 Task: Create a due date automation trigger when advanced on, 2 hours before a card is due add fields without custom field "Resume" set to a number greater than 1 and lower than 10.
Action: Mouse moved to (745, 89)
Screenshot: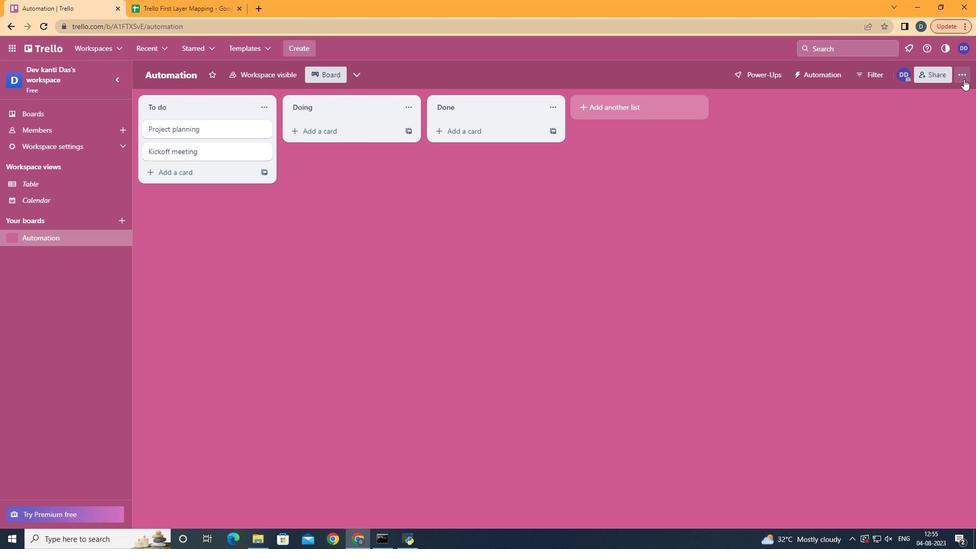 
Action: Mouse pressed left at (745, 89)
Screenshot: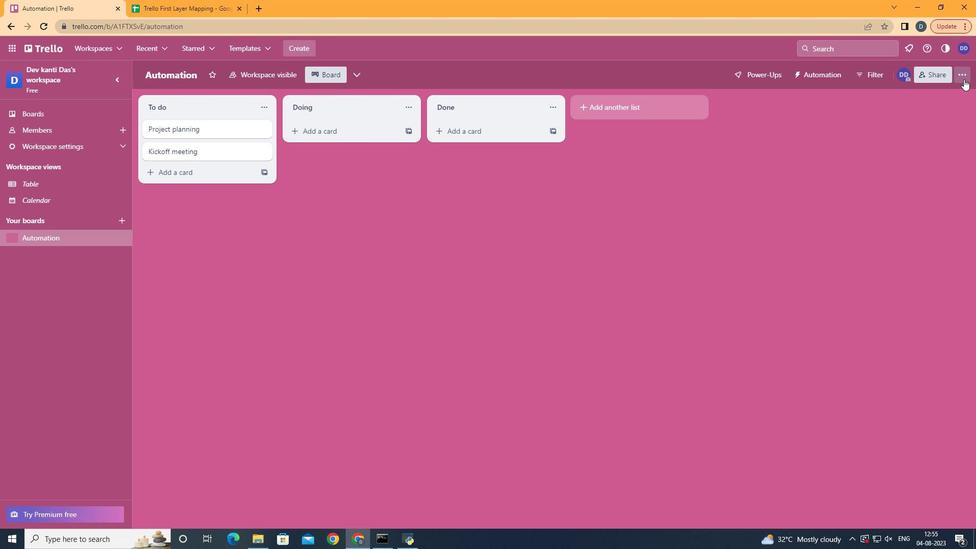 
Action: Mouse moved to (695, 226)
Screenshot: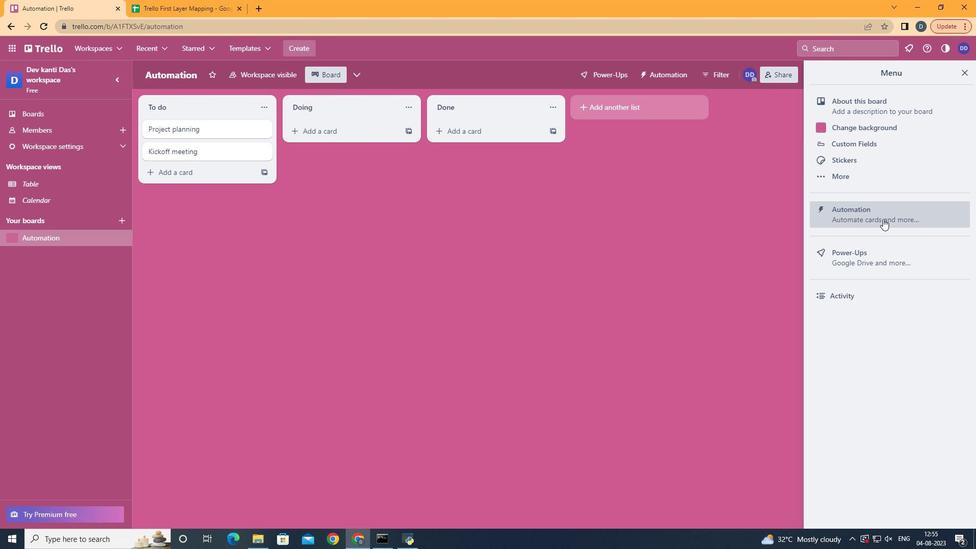 
Action: Mouse pressed left at (695, 226)
Screenshot: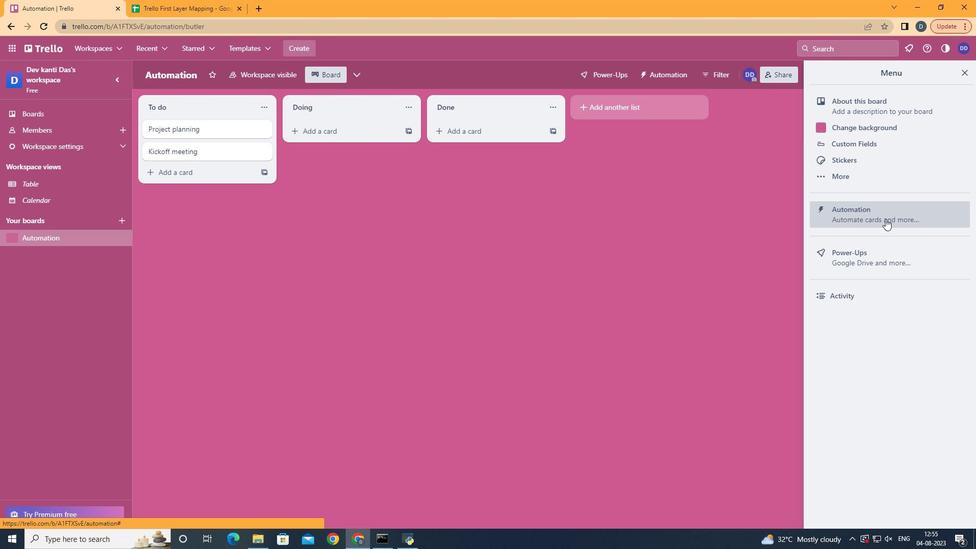 
Action: Mouse moved to (286, 208)
Screenshot: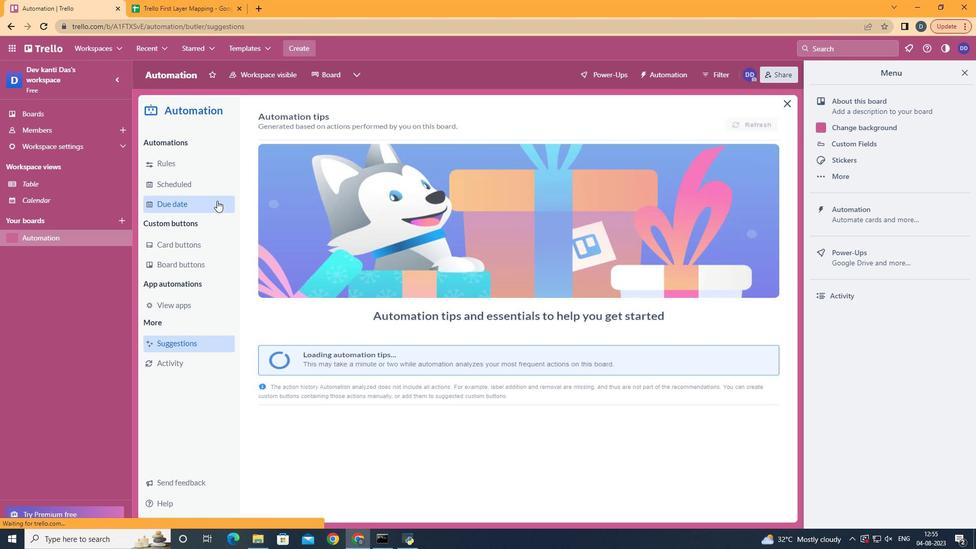 
Action: Mouse pressed left at (286, 208)
Screenshot: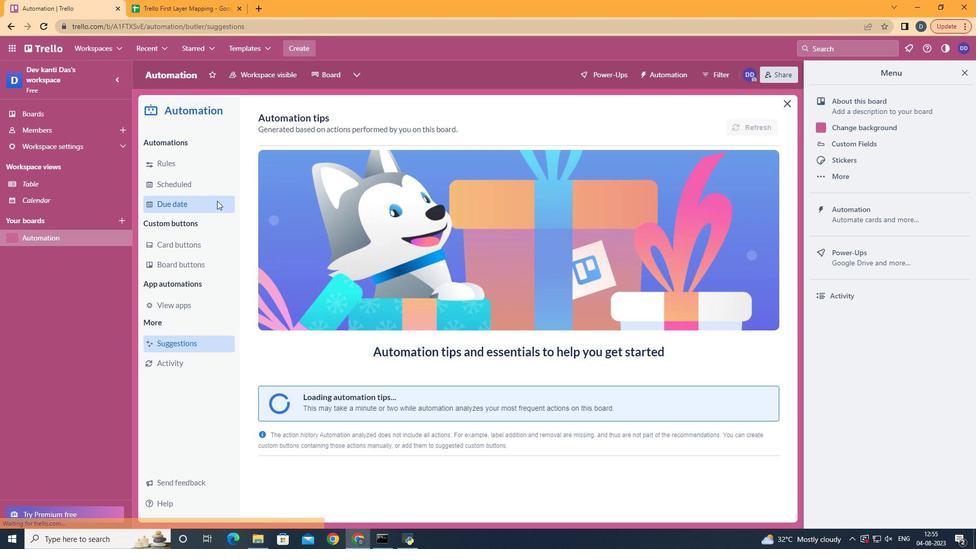
Action: Mouse moved to (589, 128)
Screenshot: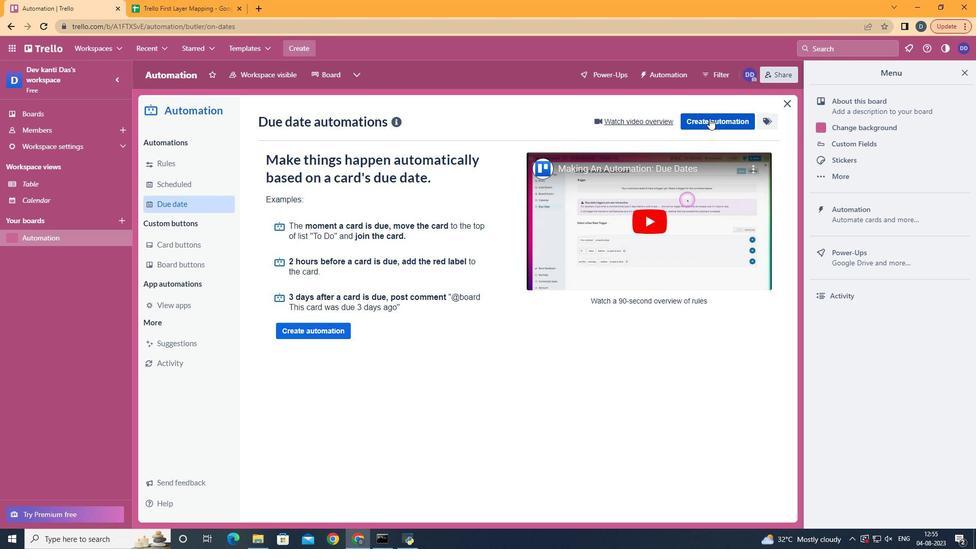 
Action: Mouse pressed left at (589, 128)
Screenshot: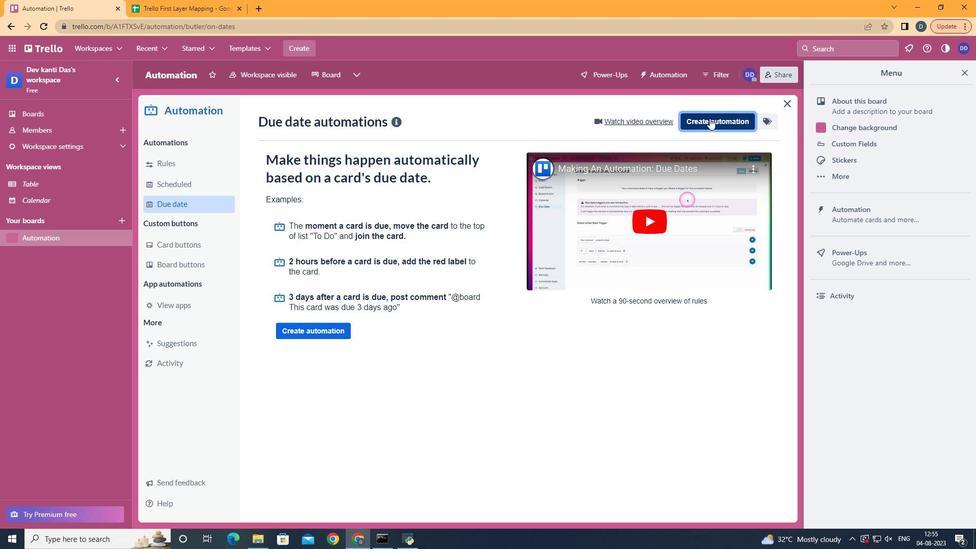 
Action: Mouse moved to (472, 244)
Screenshot: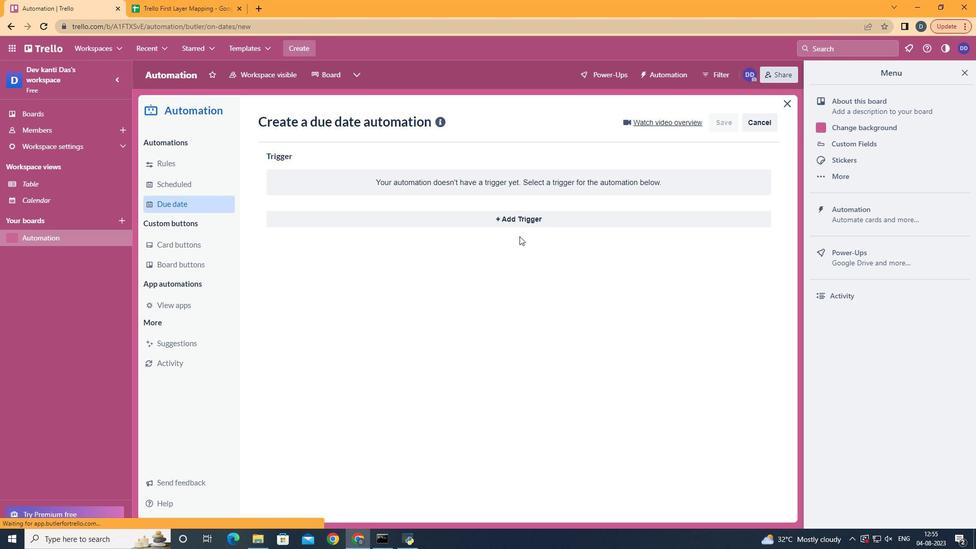 
Action: Mouse pressed left at (472, 244)
Screenshot: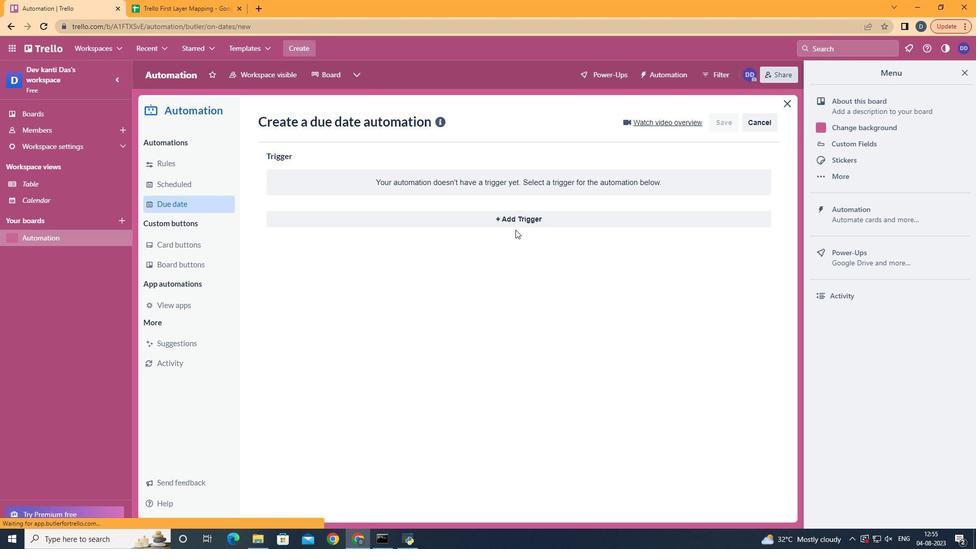 
Action: Mouse moved to (470, 230)
Screenshot: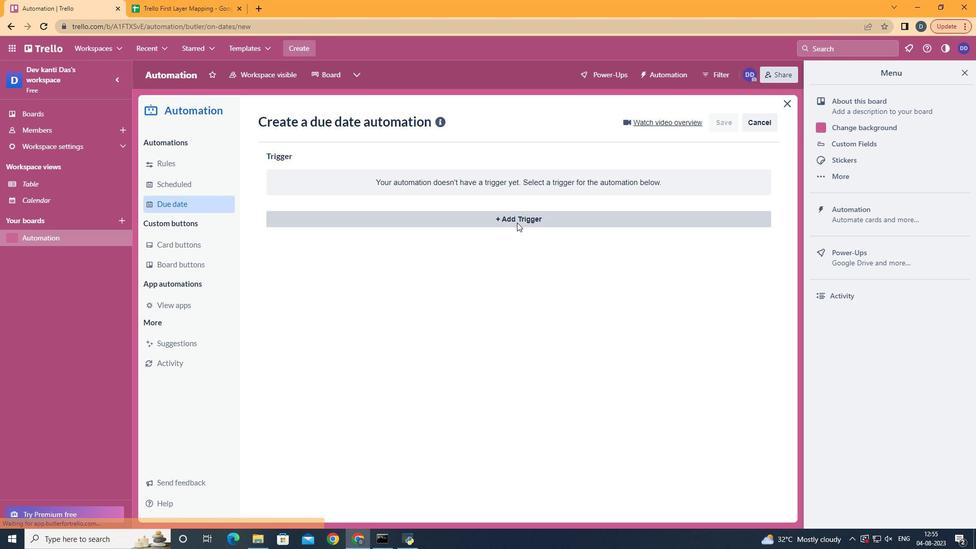 
Action: Mouse pressed left at (470, 230)
Screenshot: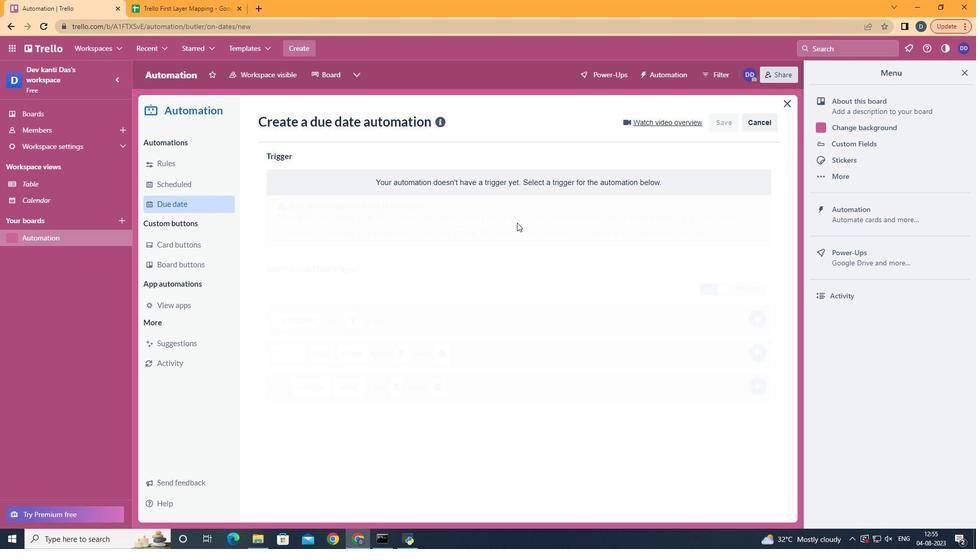 
Action: Mouse moved to (367, 436)
Screenshot: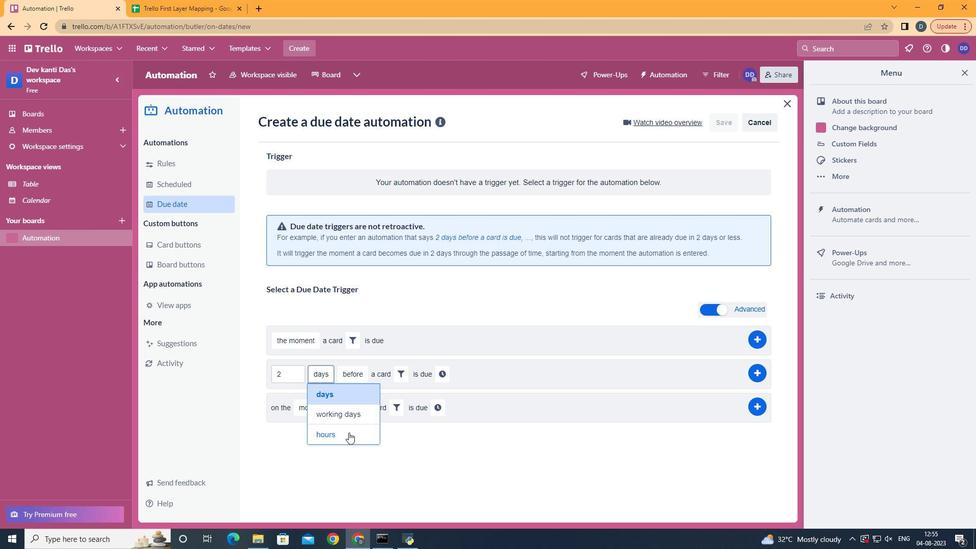 
Action: Mouse pressed left at (367, 436)
Screenshot: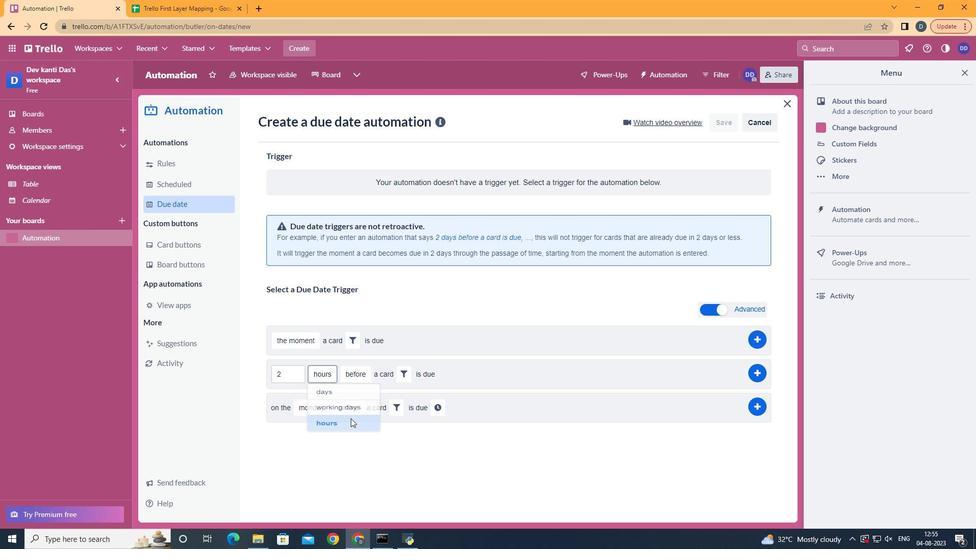 
Action: Mouse moved to (377, 399)
Screenshot: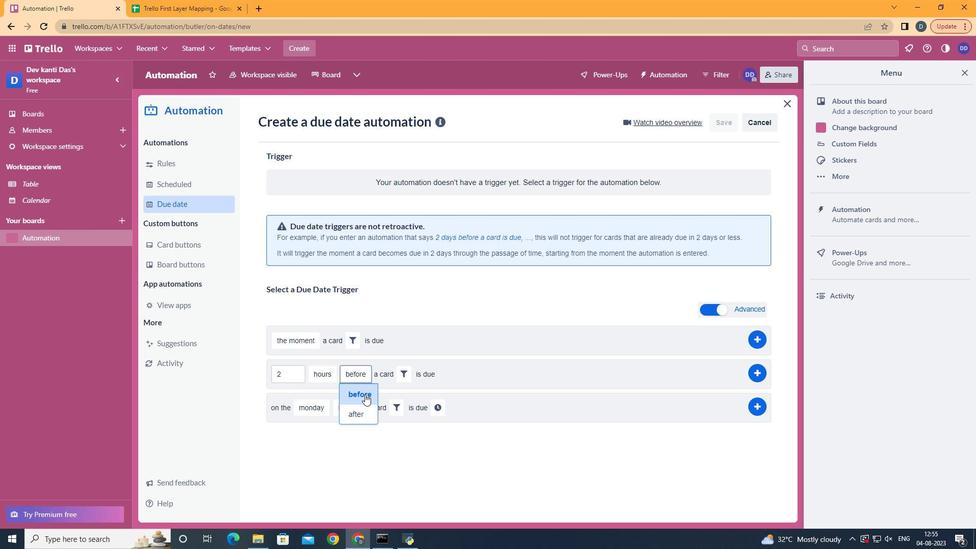 
Action: Mouse pressed left at (377, 399)
Screenshot: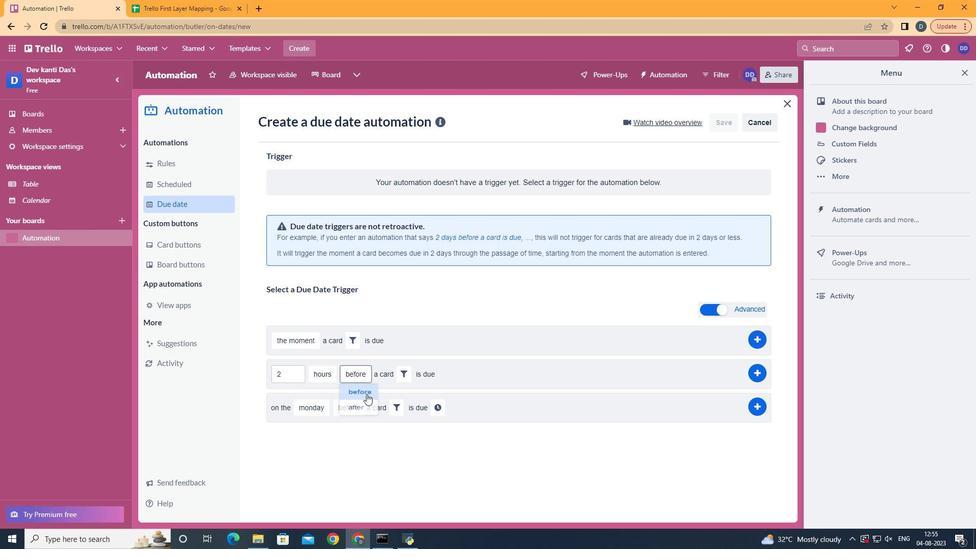 
Action: Mouse moved to (400, 378)
Screenshot: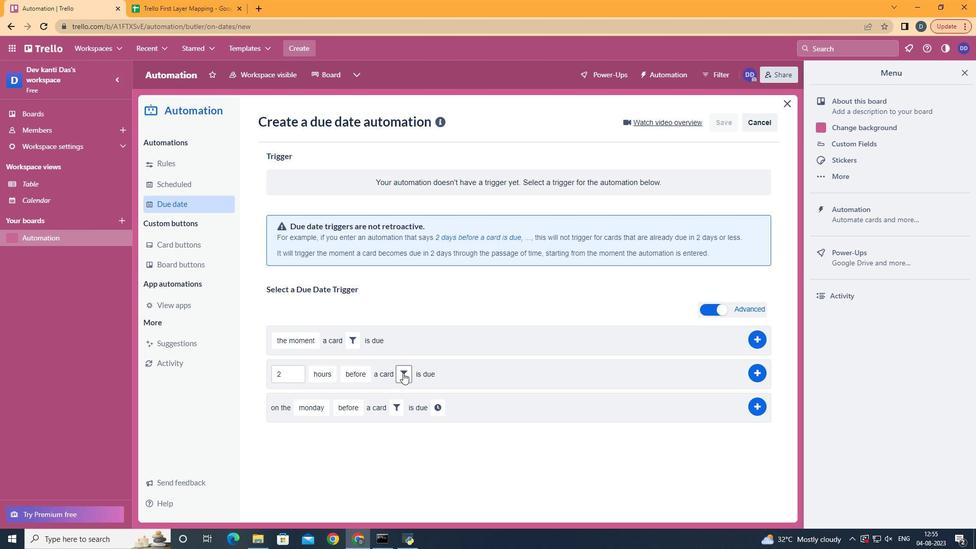 
Action: Mouse pressed left at (400, 378)
Screenshot: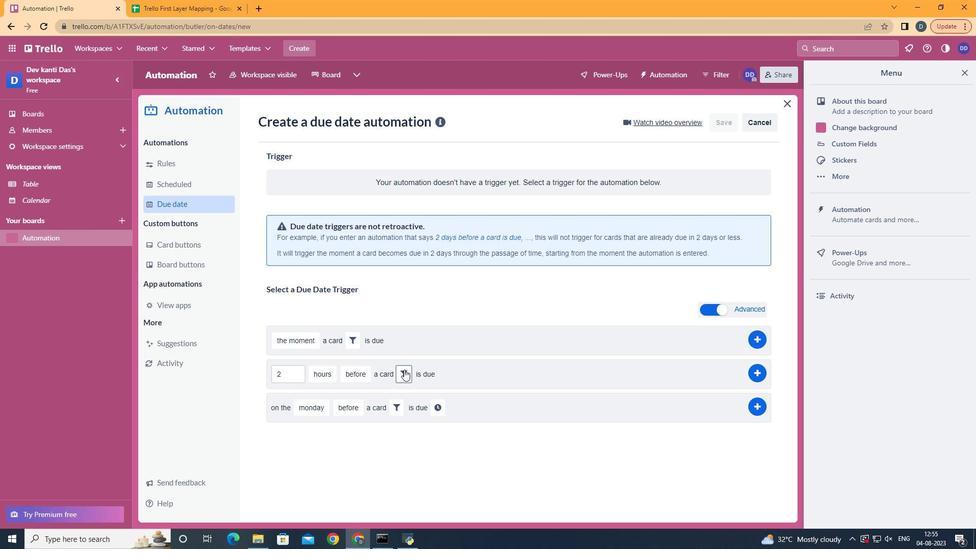 
Action: Mouse moved to (498, 413)
Screenshot: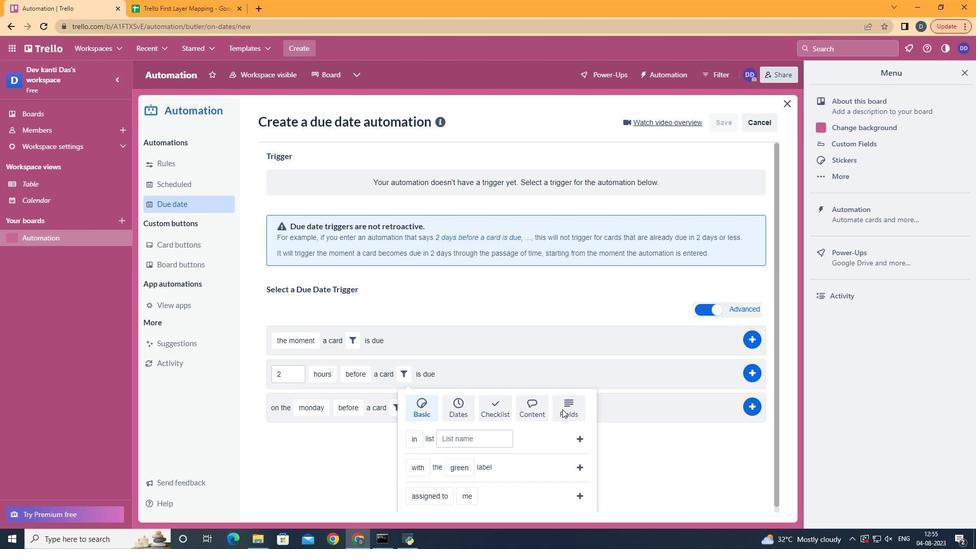 
Action: Mouse pressed left at (498, 413)
Screenshot: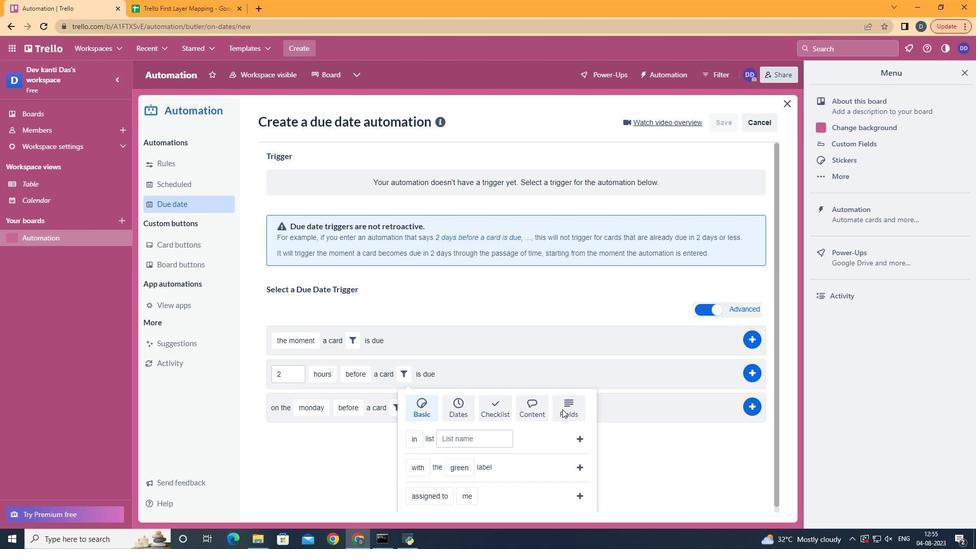 
Action: Mouse scrolled (498, 412) with delta (0, 0)
Screenshot: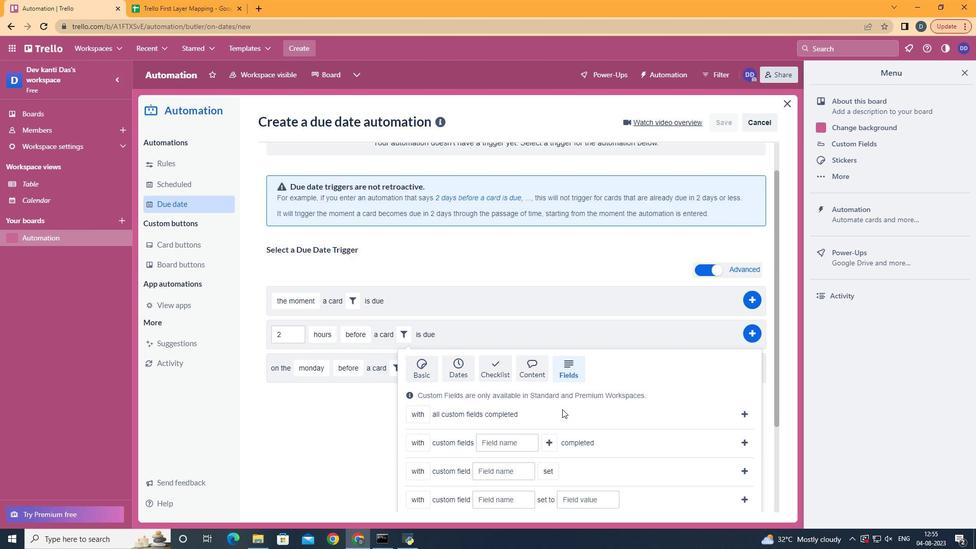 
Action: Mouse scrolled (498, 412) with delta (0, 0)
Screenshot: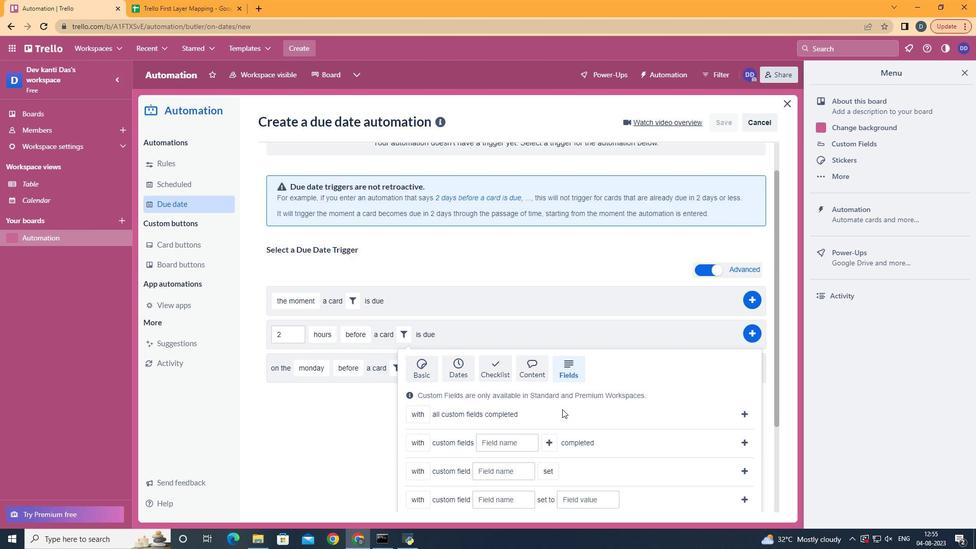 
Action: Mouse scrolled (498, 412) with delta (0, 0)
Screenshot: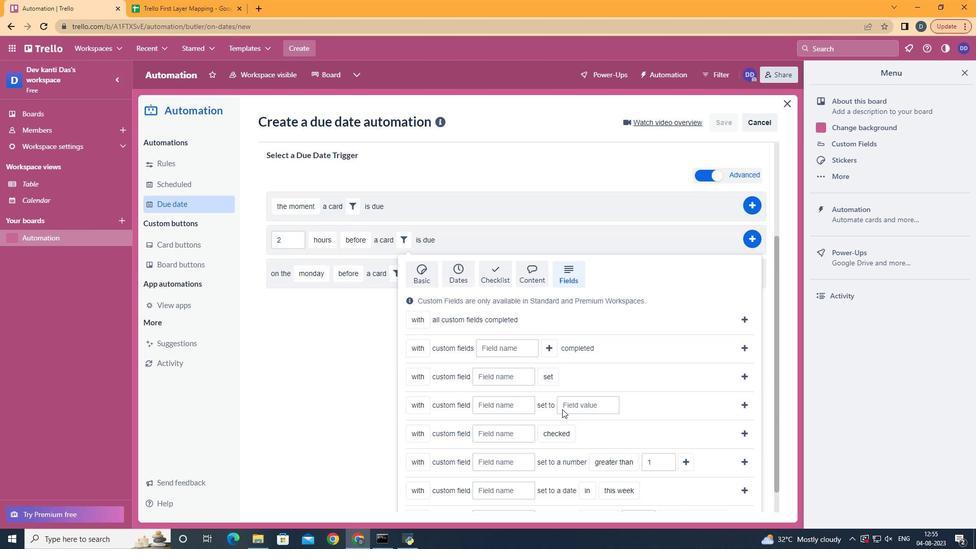 
Action: Mouse scrolled (498, 412) with delta (0, 0)
Screenshot: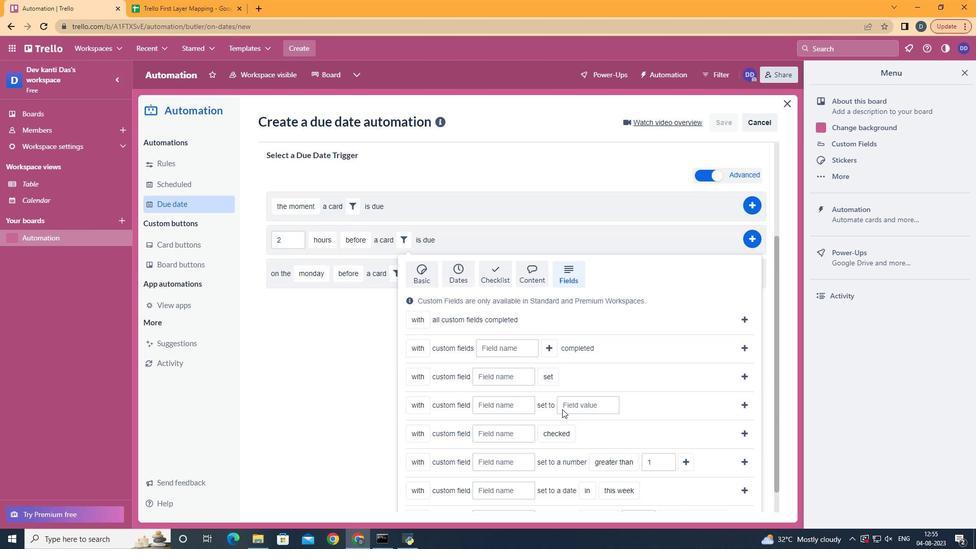 
Action: Mouse scrolled (498, 412) with delta (0, 0)
Screenshot: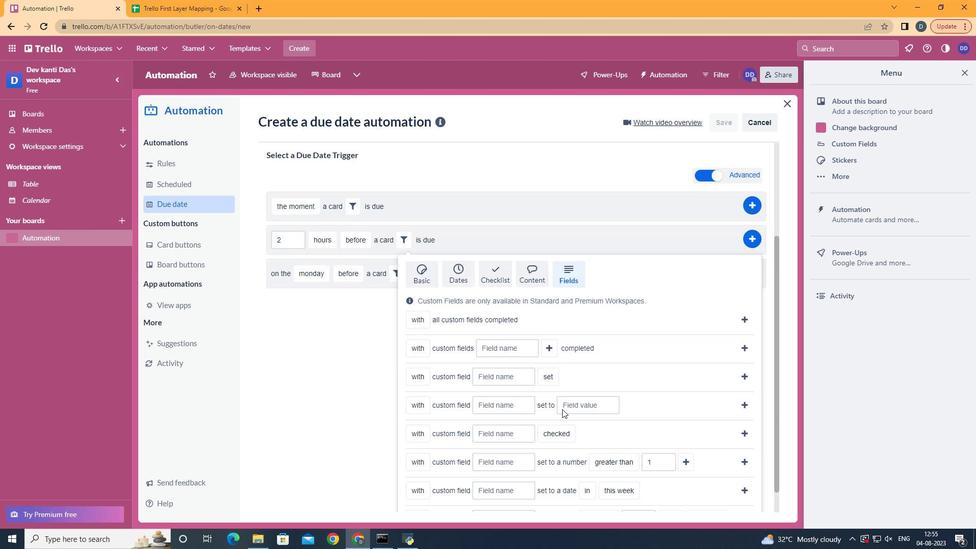 
Action: Mouse scrolled (498, 412) with delta (0, 0)
Screenshot: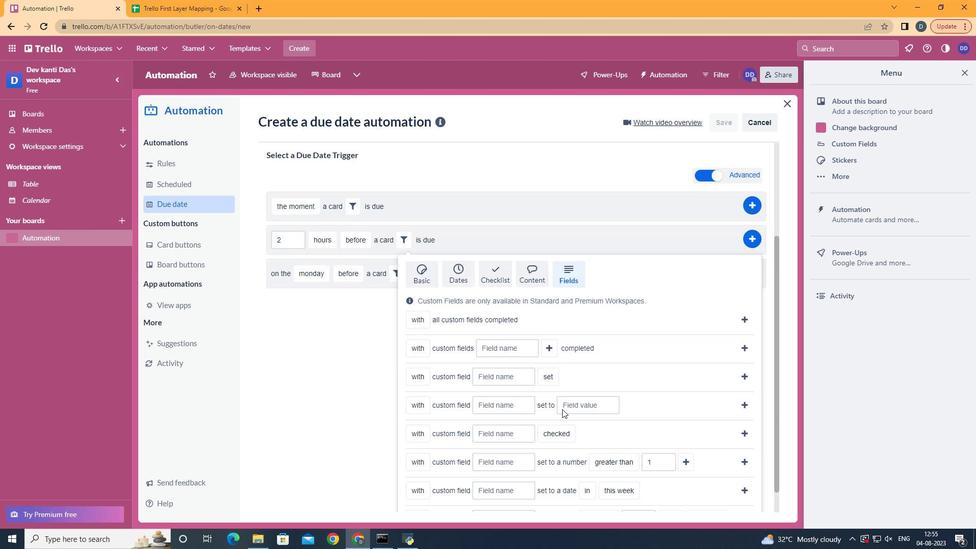 
Action: Mouse moved to (416, 482)
Screenshot: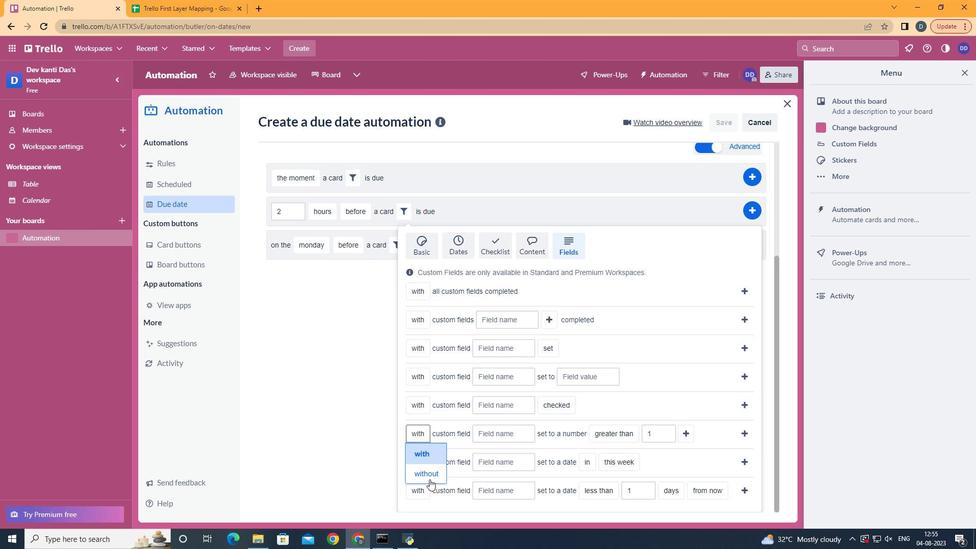 
Action: Mouse pressed left at (416, 482)
Screenshot: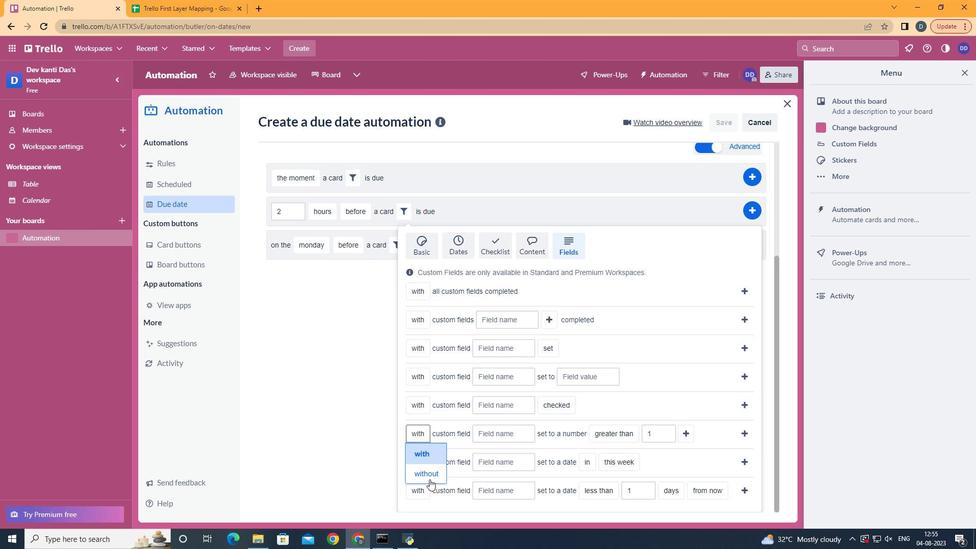 
Action: Mouse moved to (469, 444)
Screenshot: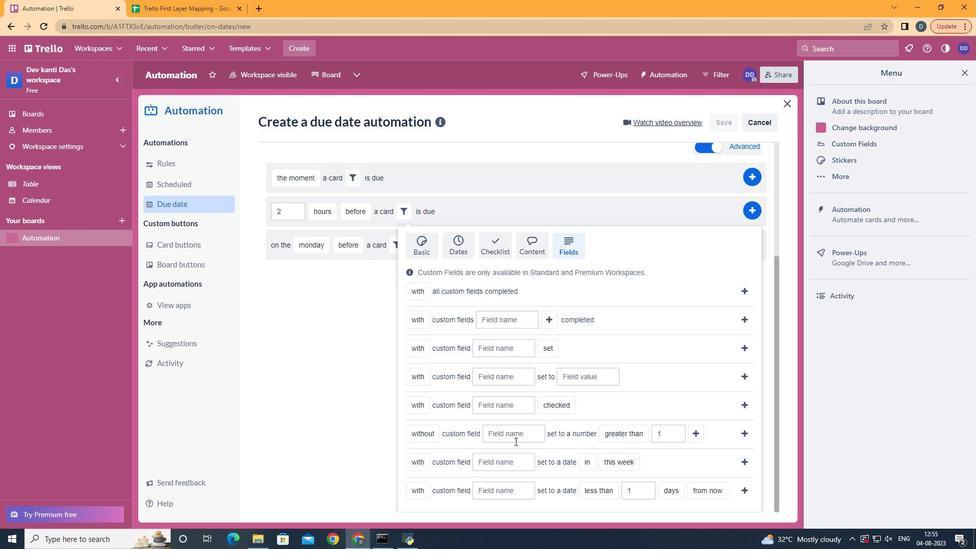 
Action: Mouse pressed left at (469, 444)
Screenshot: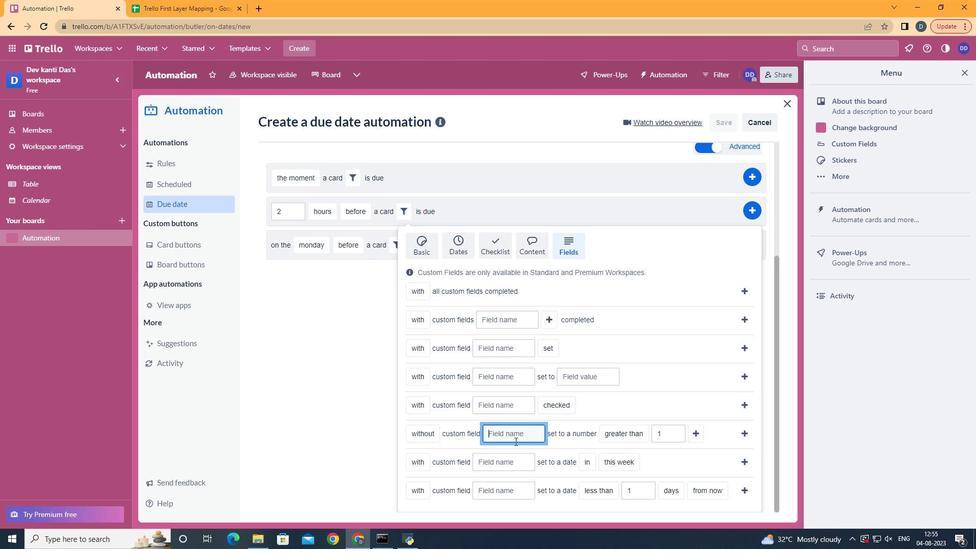 
Action: Key pressed <Key.shift>Resume
Screenshot: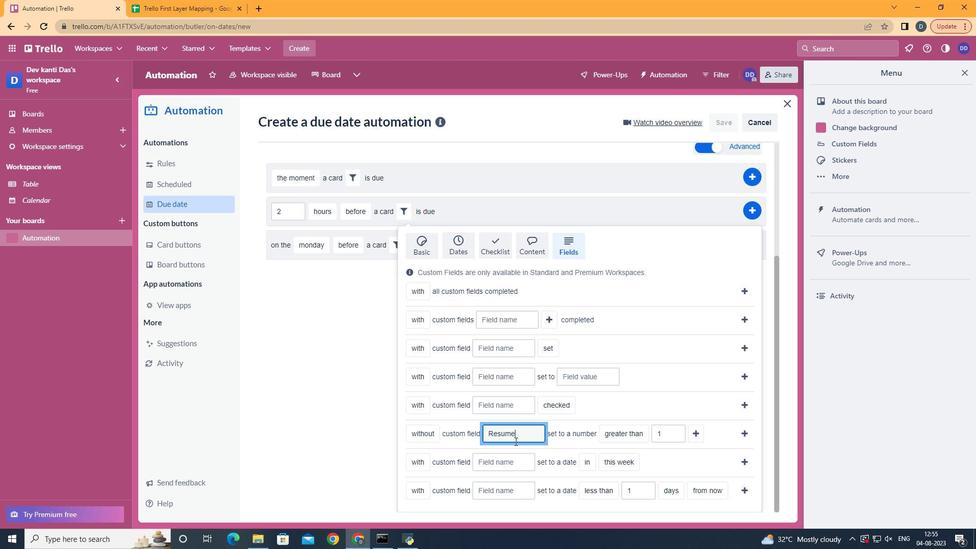 
Action: Mouse moved to (559, 361)
Screenshot: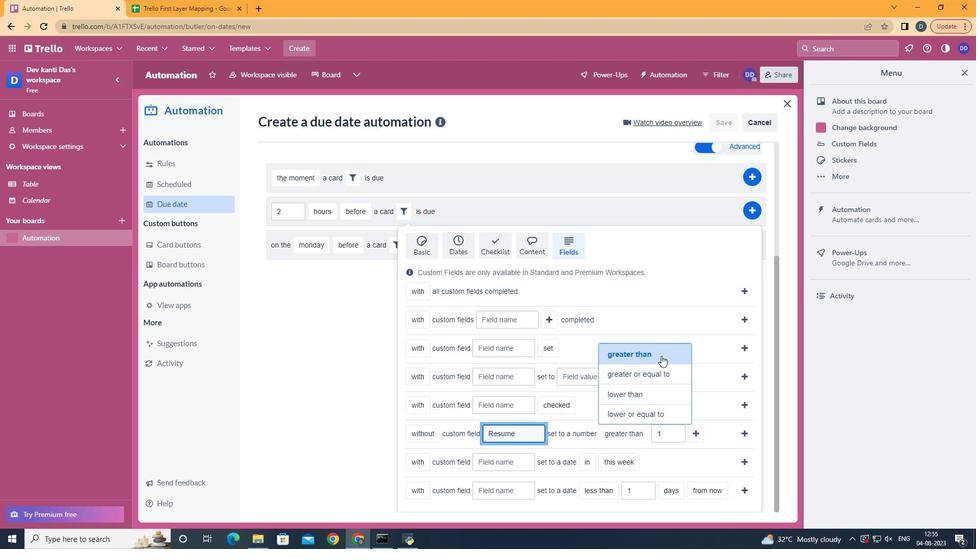 
Action: Mouse pressed left at (559, 361)
Screenshot: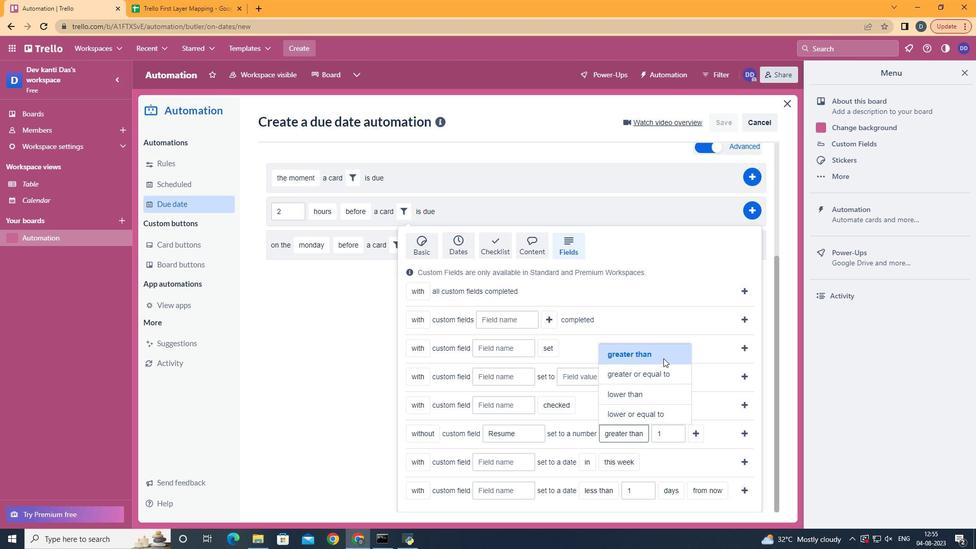 
Action: Mouse moved to (581, 431)
Screenshot: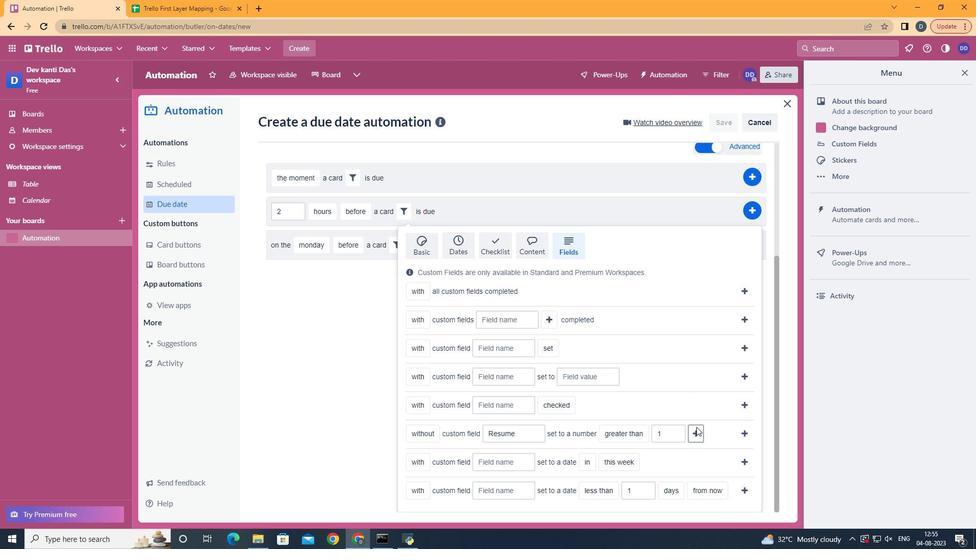 
Action: Mouse pressed left at (581, 431)
Screenshot: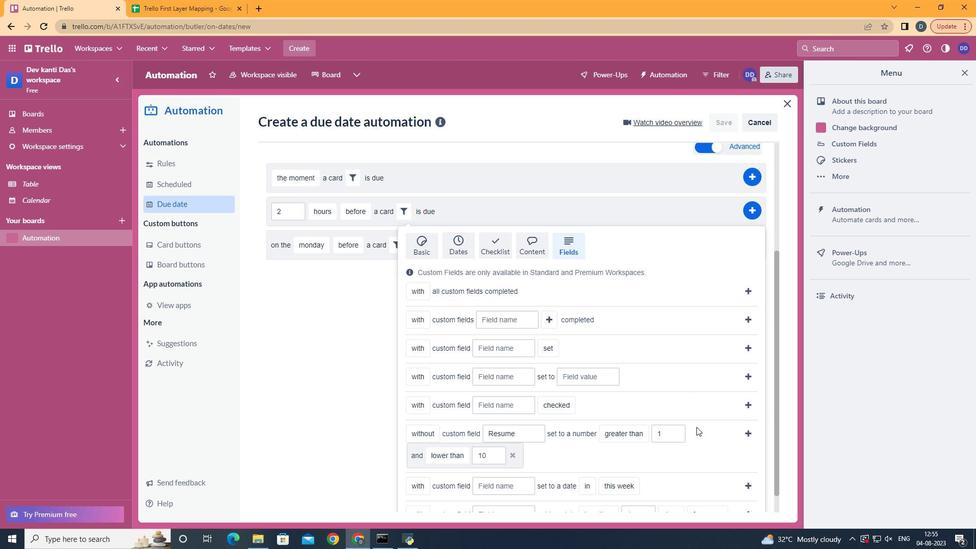 
Action: Mouse moved to (442, 386)
Screenshot: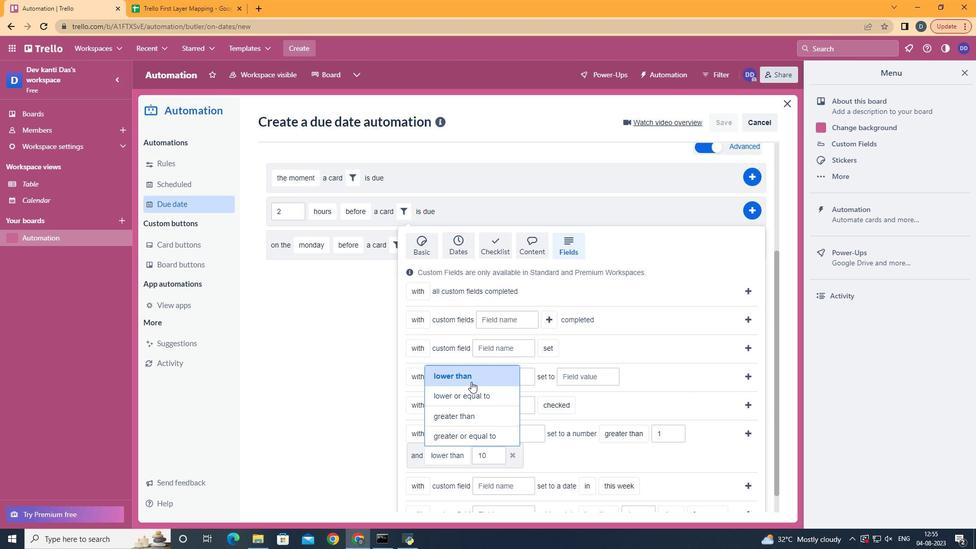 
Action: Mouse pressed left at (442, 386)
Screenshot: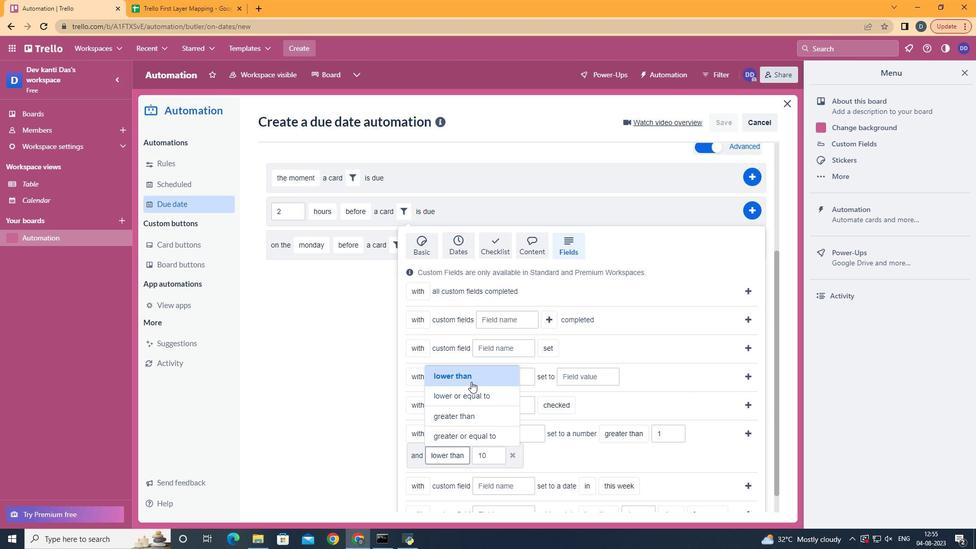 
Action: Mouse moved to (611, 433)
Screenshot: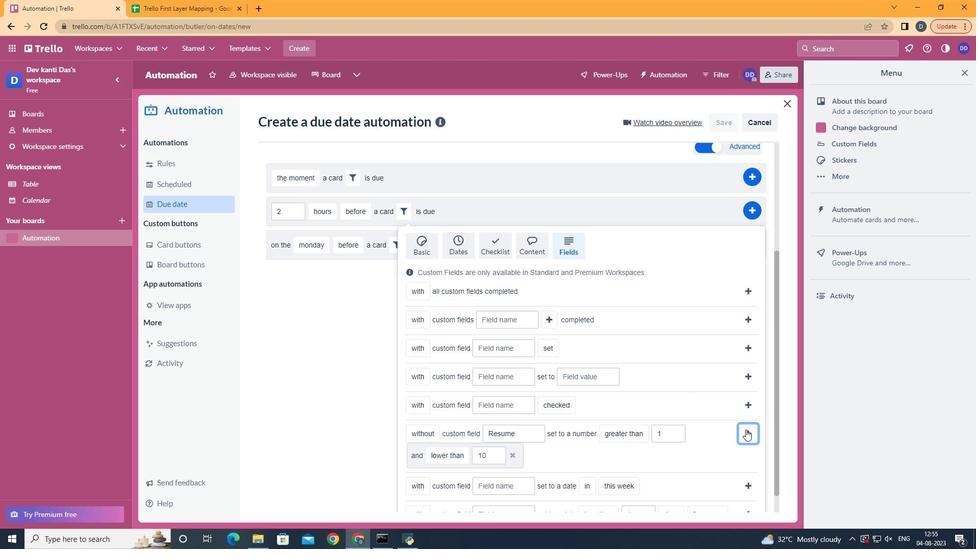 
Action: Mouse pressed left at (611, 433)
Screenshot: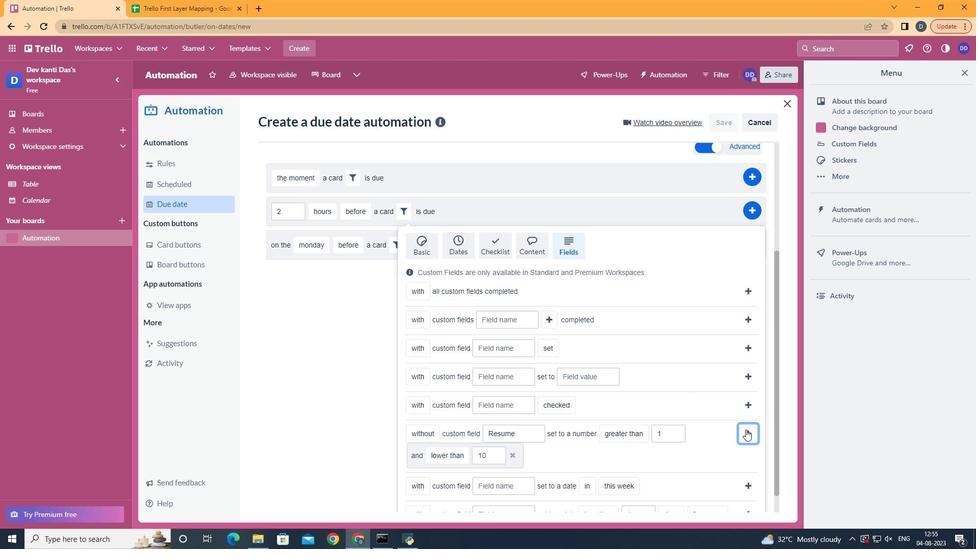 
Action: Mouse moved to (616, 381)
Screenshot: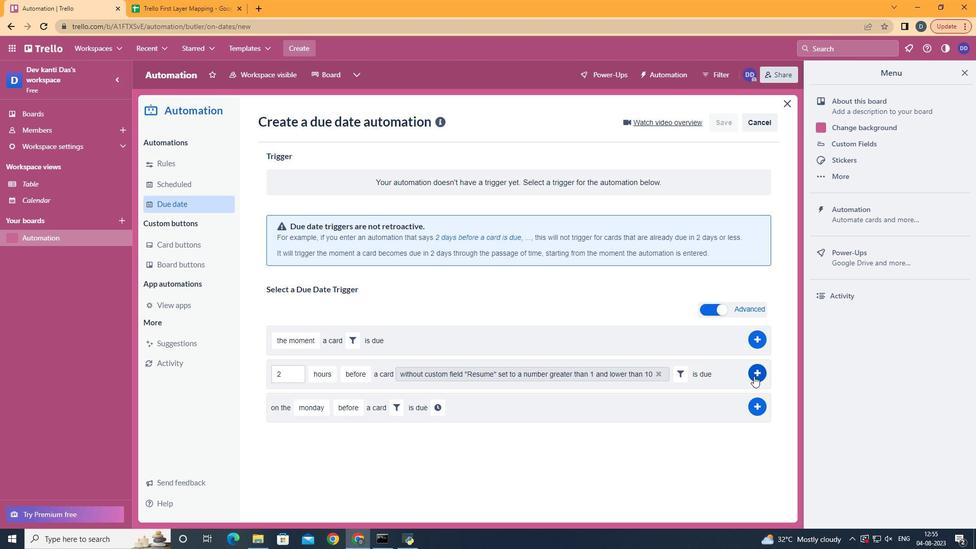 
Action: Mouse pressed left at (616, 381)
Screenshot: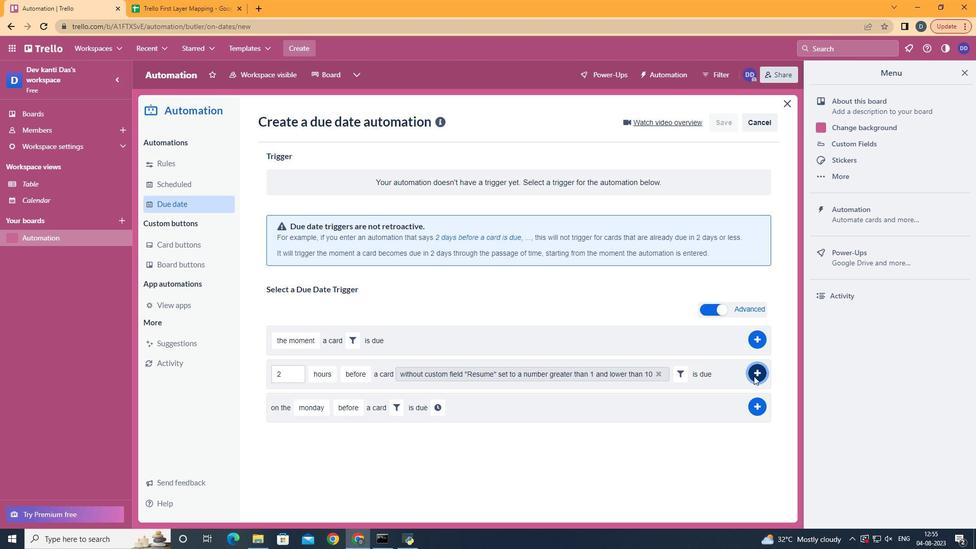 
Action: Mouse moved to (486, 262)
Screenshot: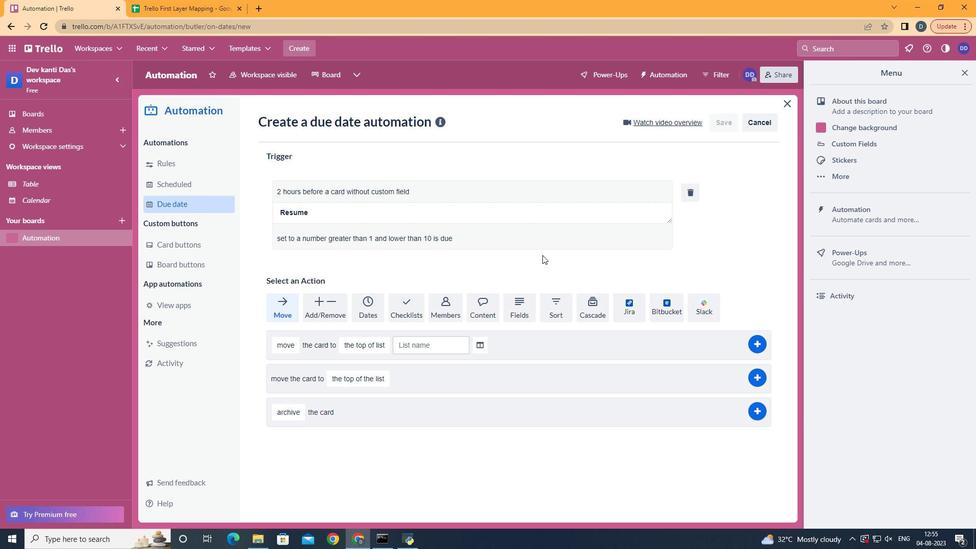 
